 Task: Create List Swag in Board Customer Acquisition to Workspace Account Management. Create List Signage in Board Influencer Identification to Workspace Account Management. Create List Booth Design in Board Employee Skills Development and Training to Workspace Account Management
Action: Mouse moved to (529, 191)
Screenshot: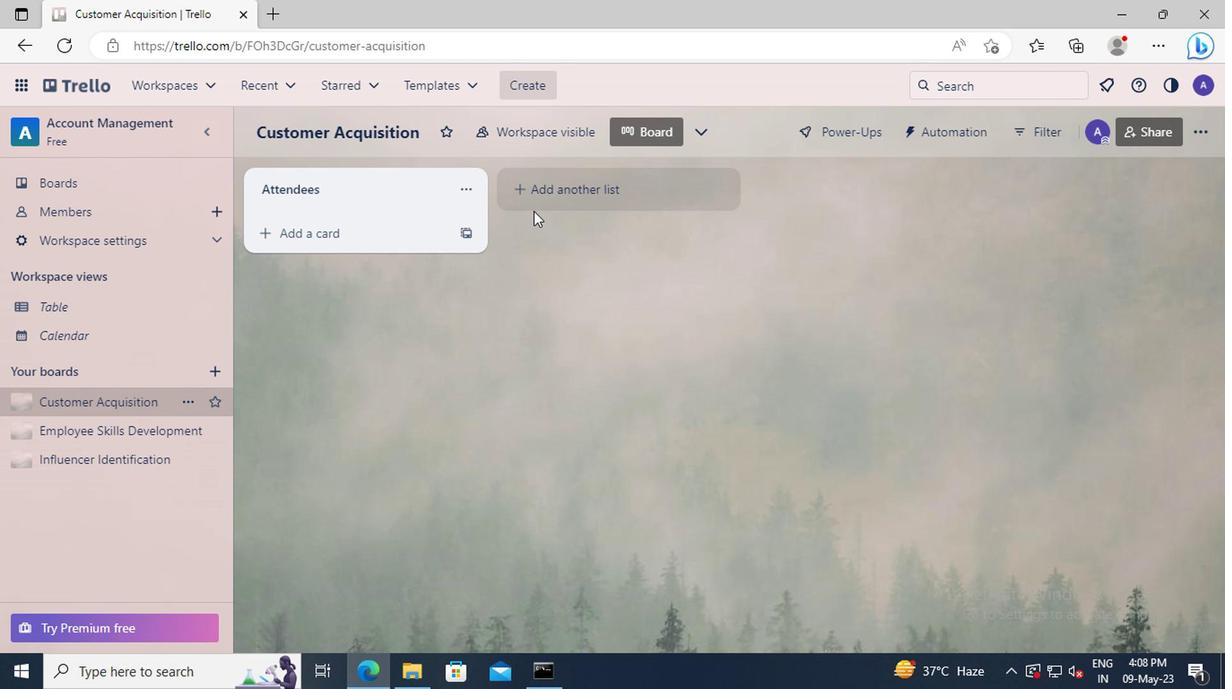 
Action: Mouse pressed left at (529, 191)
Screenshot: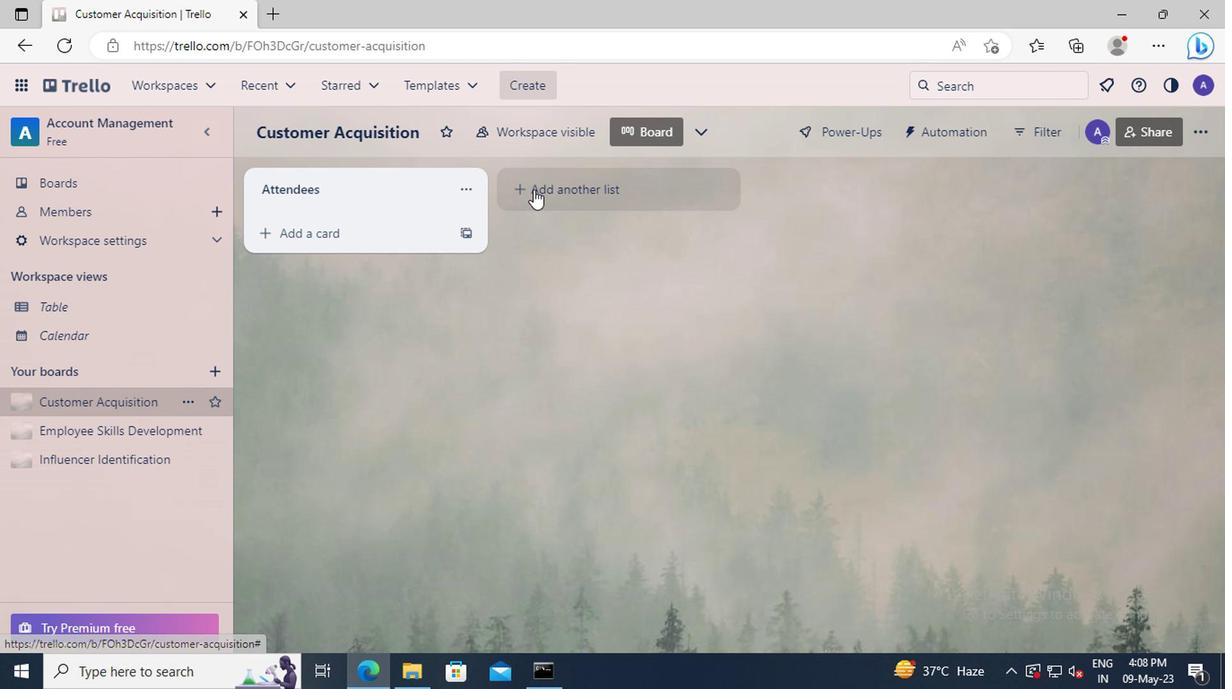 
Action: Key pressed <Key.shift>SWAG
Screenshot: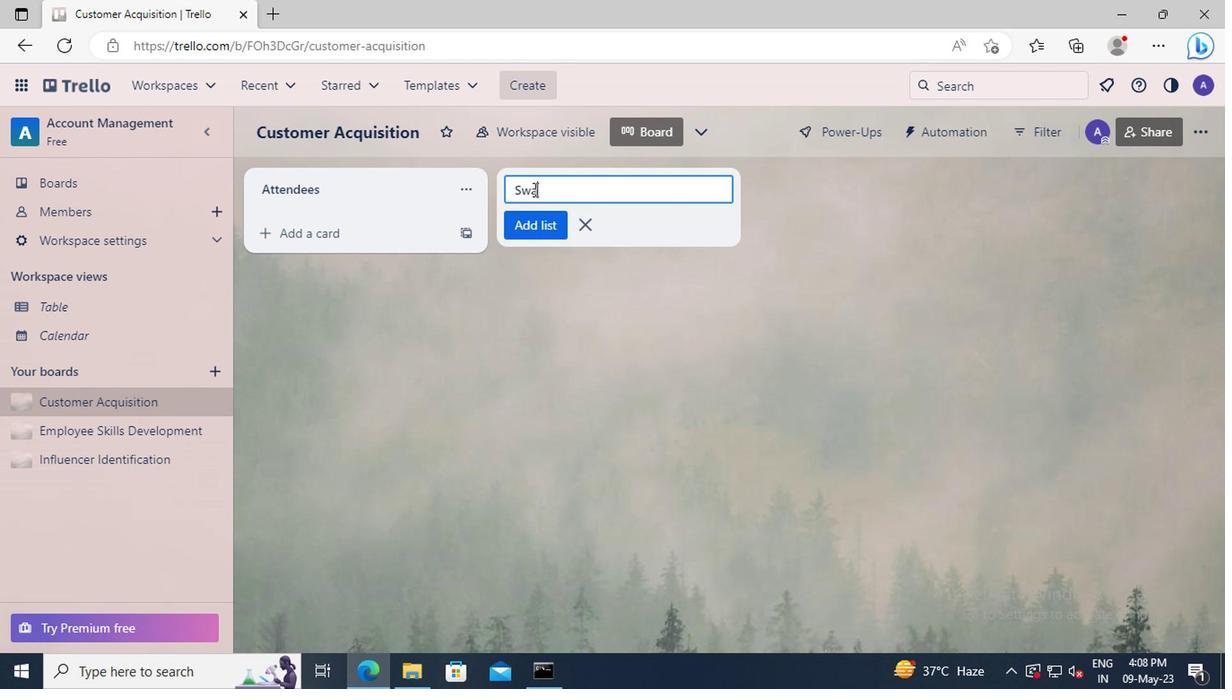 
Action: Mouse moved to (538, 219)
Screenshot: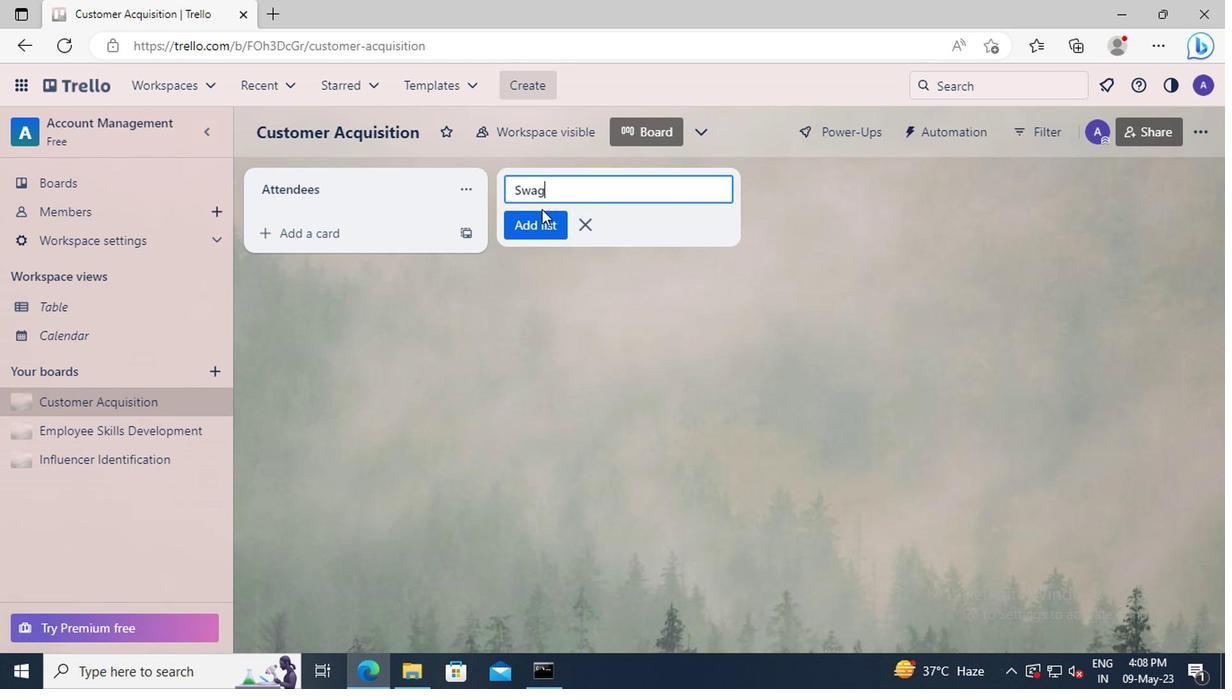 
Action: Mouse pressed left at (538, 219)
Screenshot: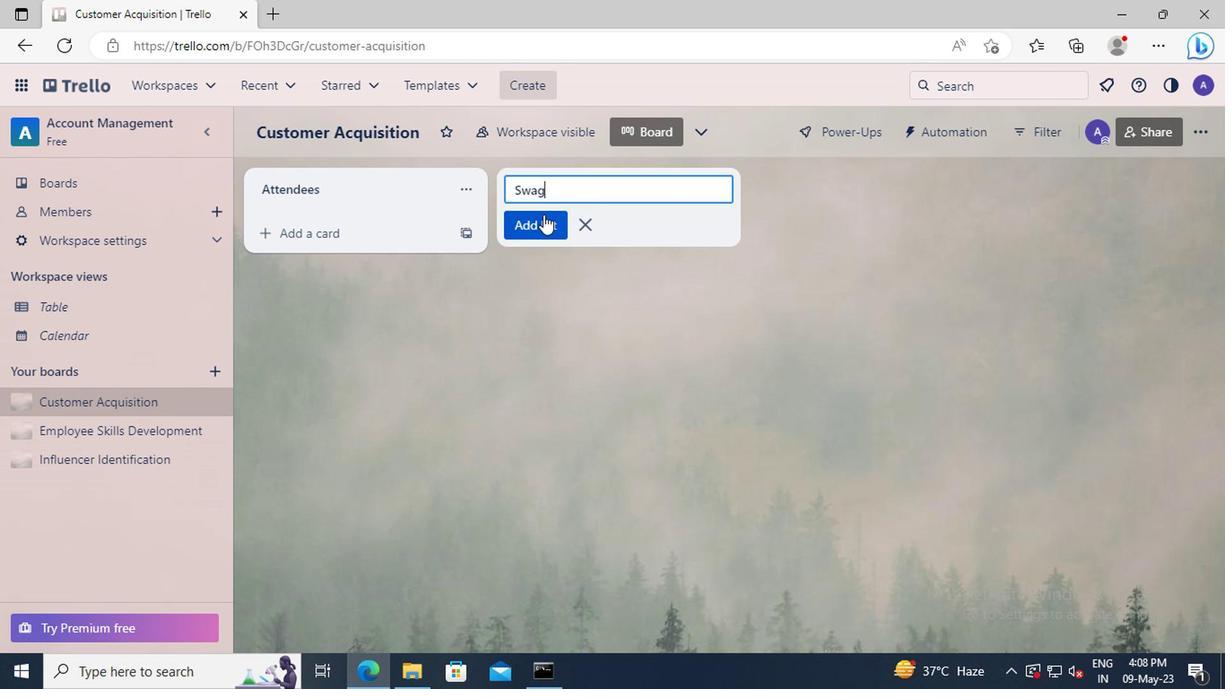 
Action: Mouse moved to (114, 462)
Screenshot: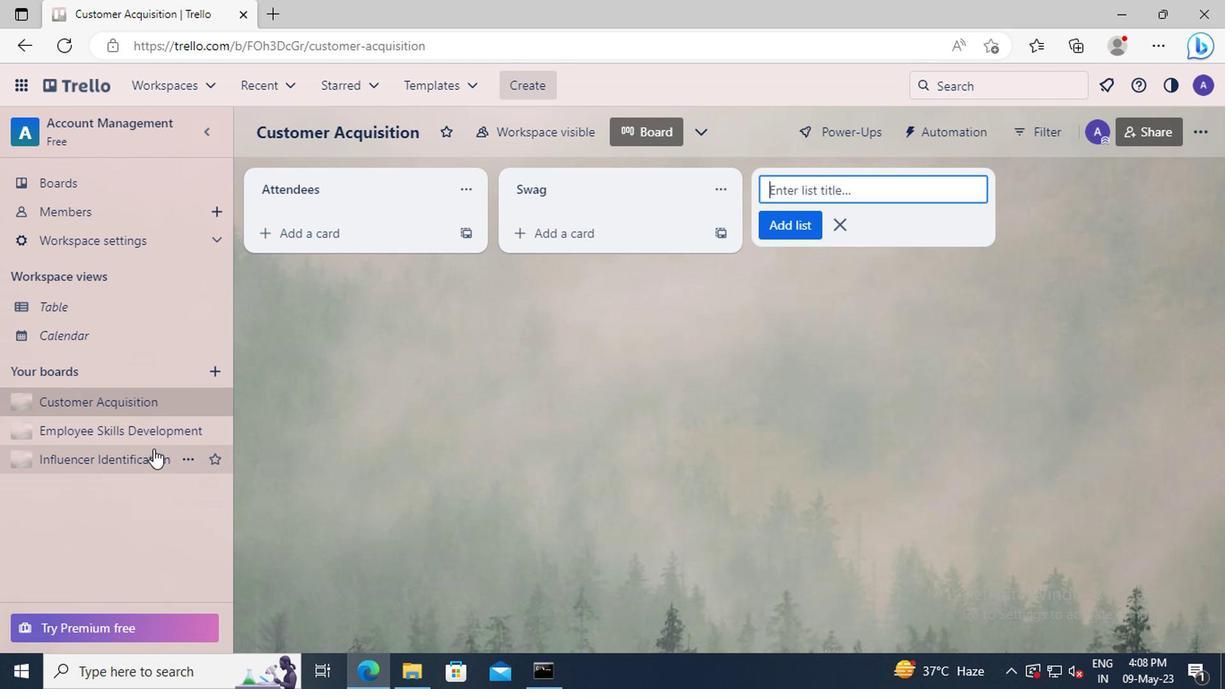 
Action: Mouse pressed left at (114, 462)
Screenshot: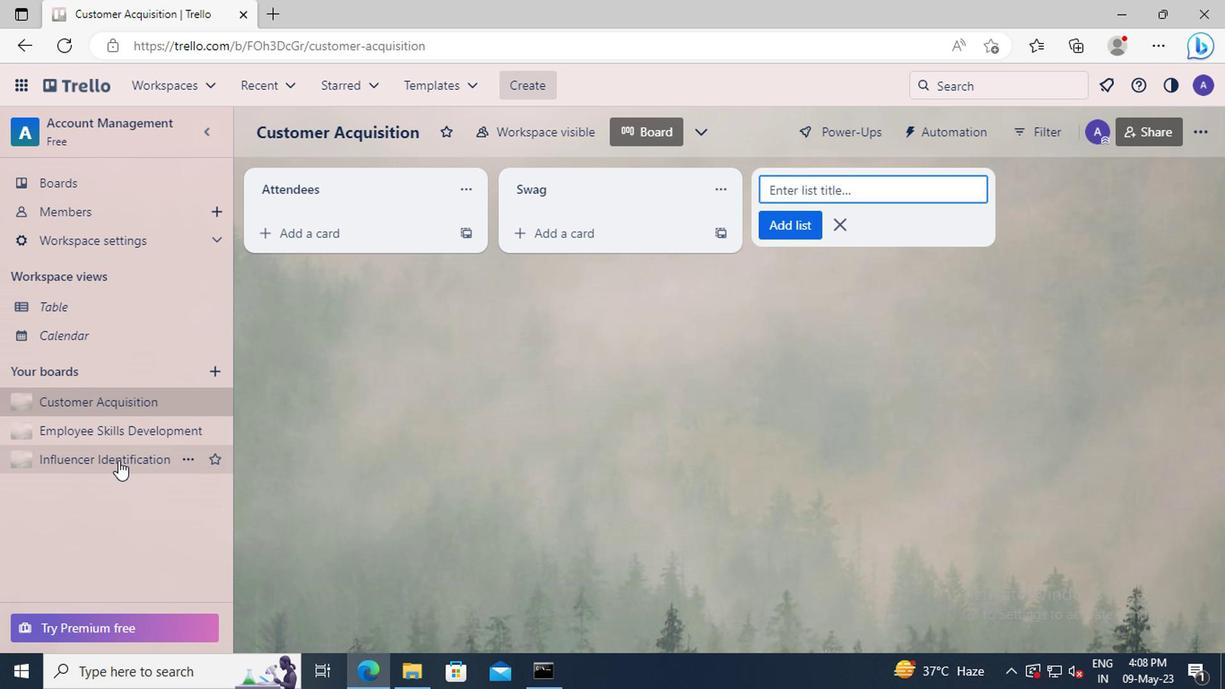 
Action: Mouse moved to (538, 184)
Screenshot: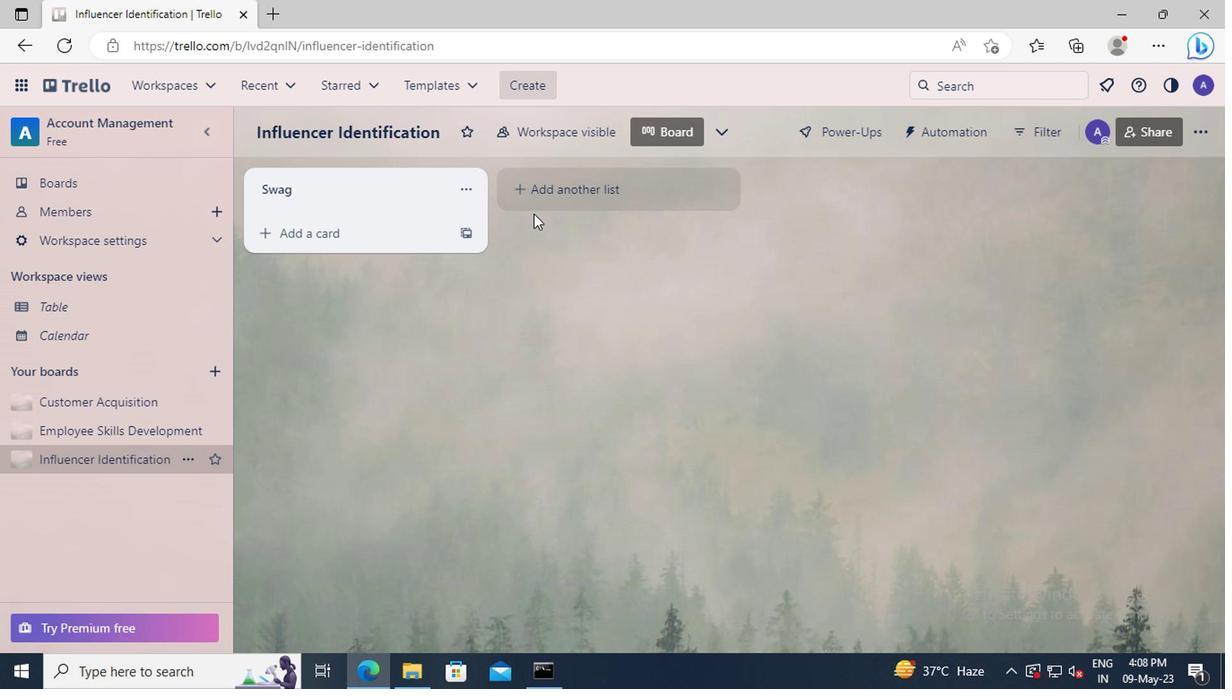 
Action: Mouse pressed left at (538, 184)
Screenshot: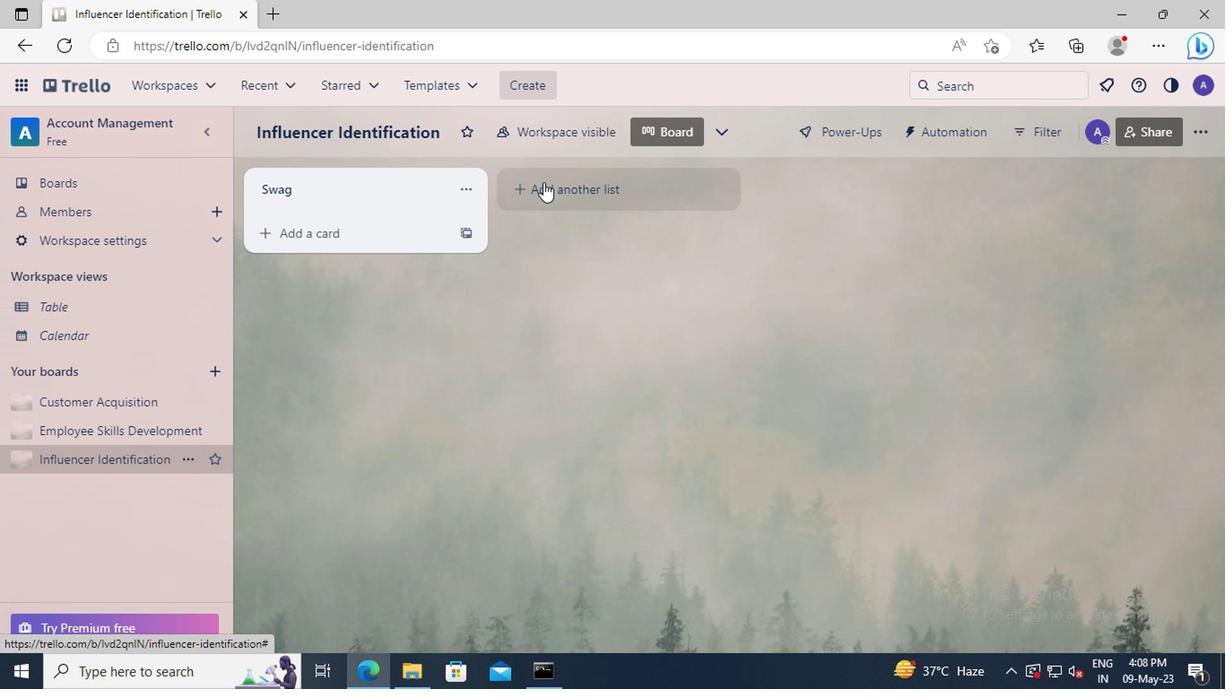 
Action: Key pressed <Key.shift>SIGNAGE
Screenshot: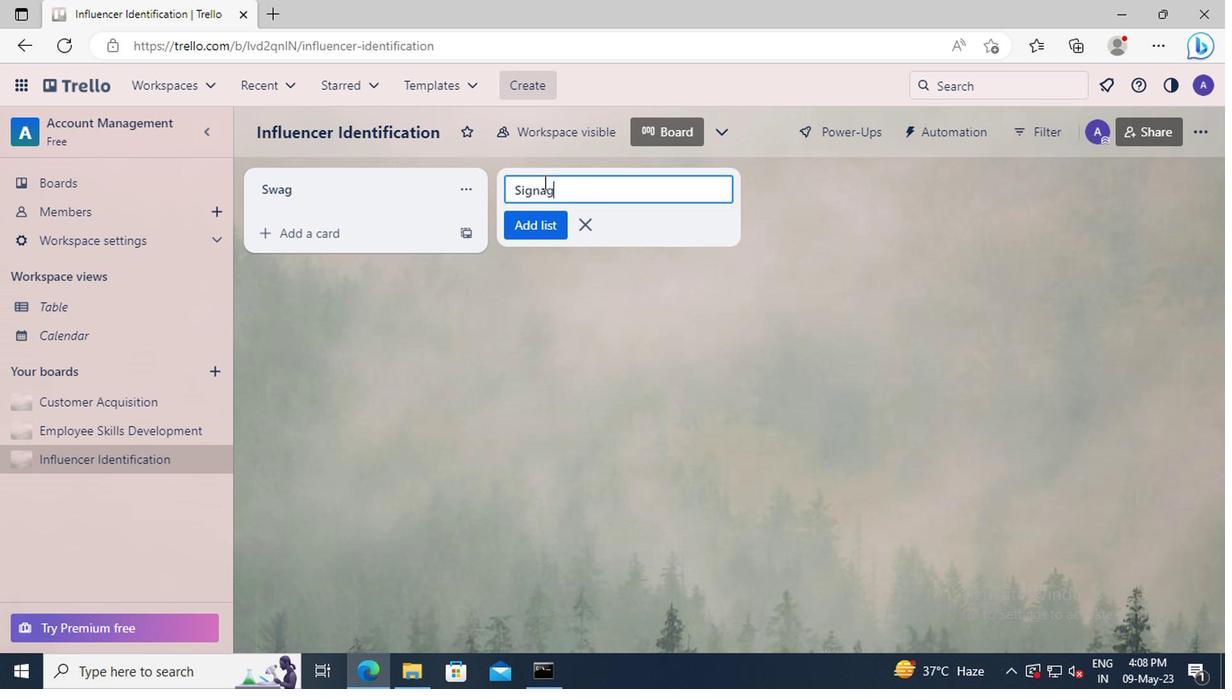
Action: Mouse moved to (534, 224)
Screenshot: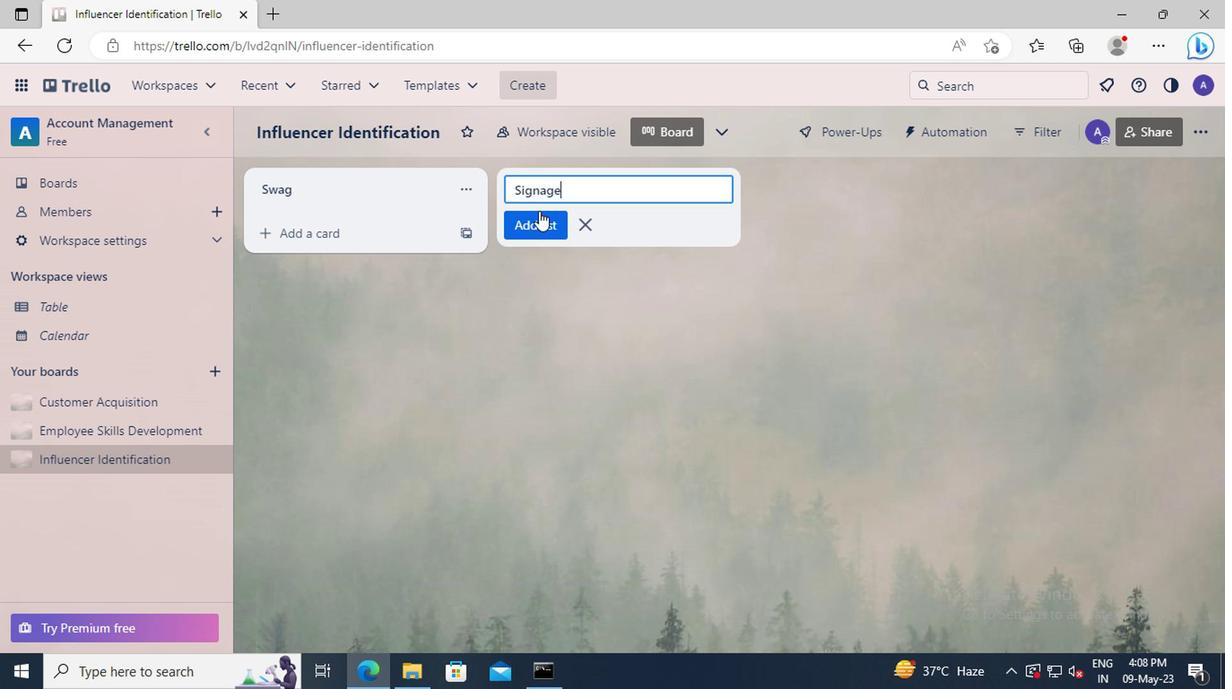
Action: Mouse pressed left at (534, 224)
Screenshot: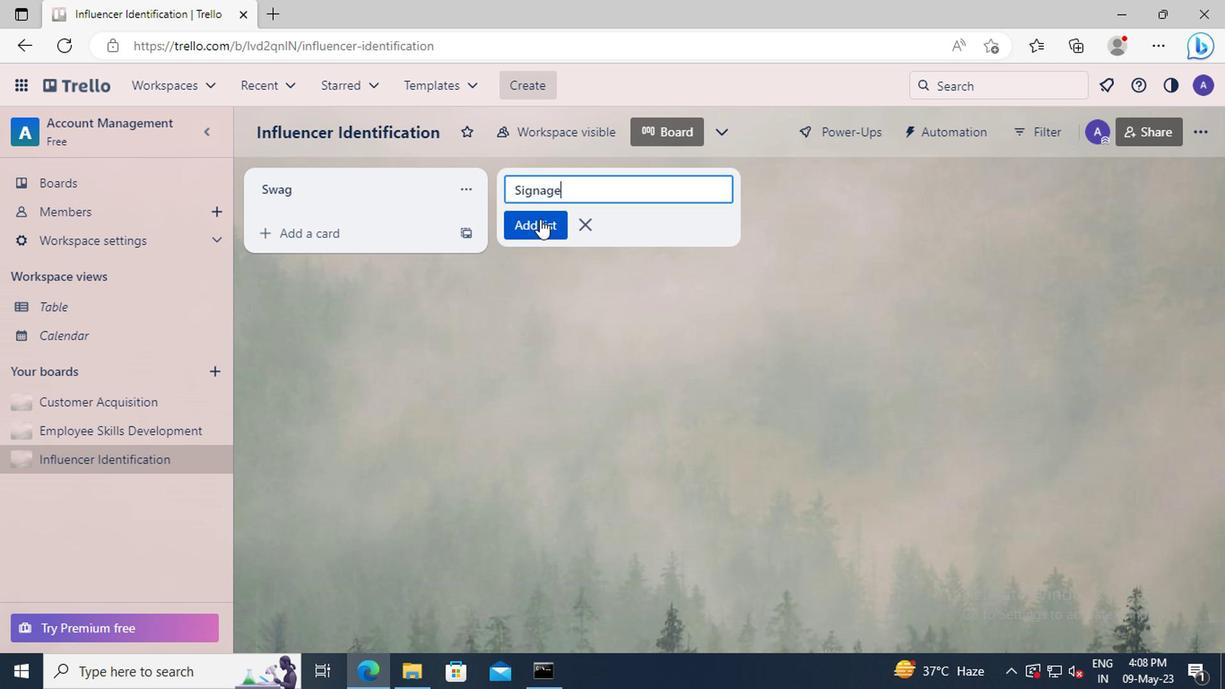 
Action: Mouse moved to (132, 433)
Screenshot: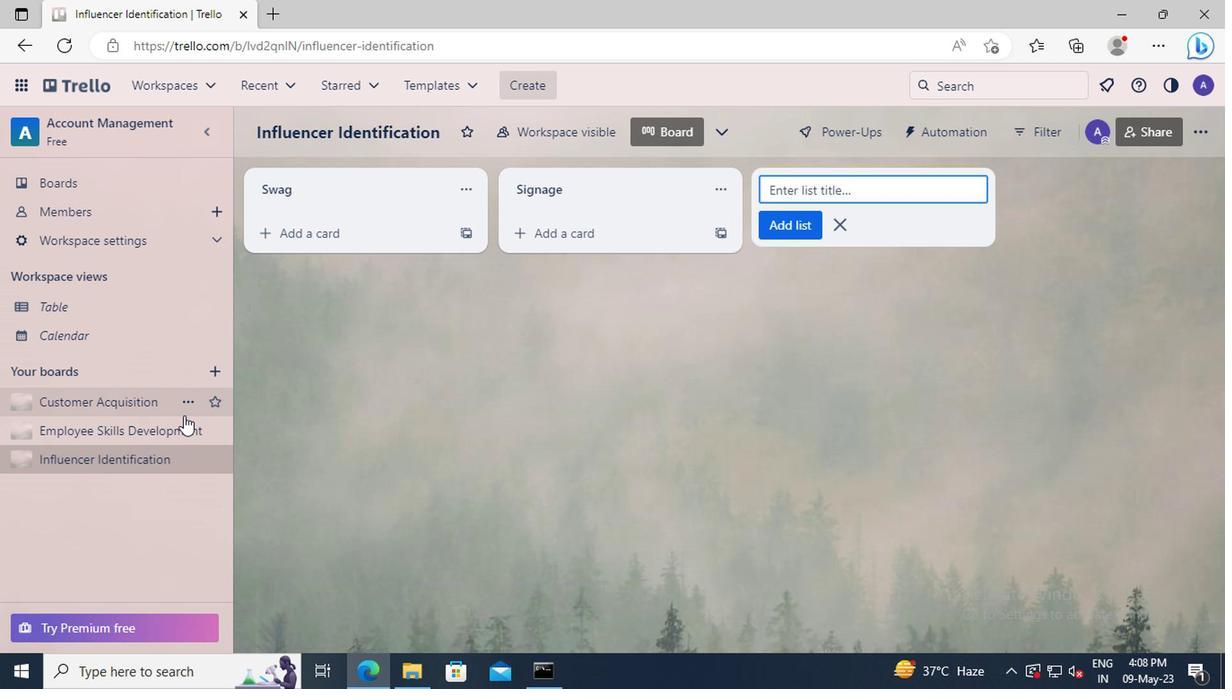 
Action: Mouse pressed left at (132, 433)
Screenshot: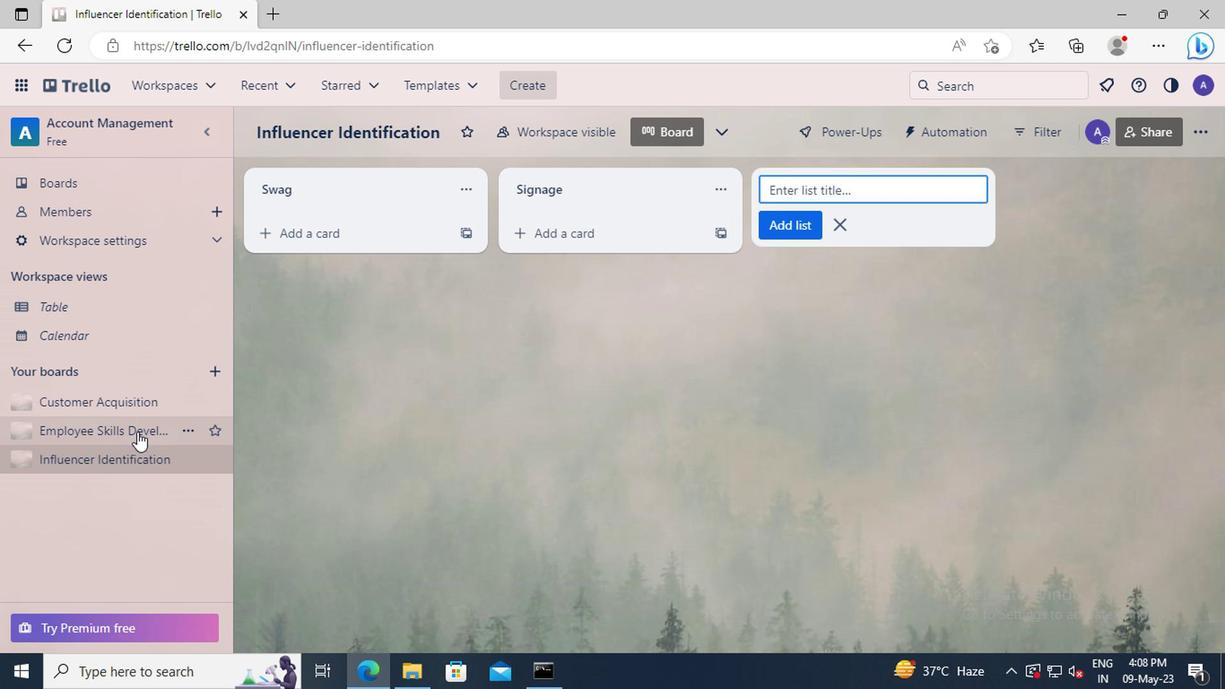 
Action: Mouse moved to (548, 190)
Screenshot: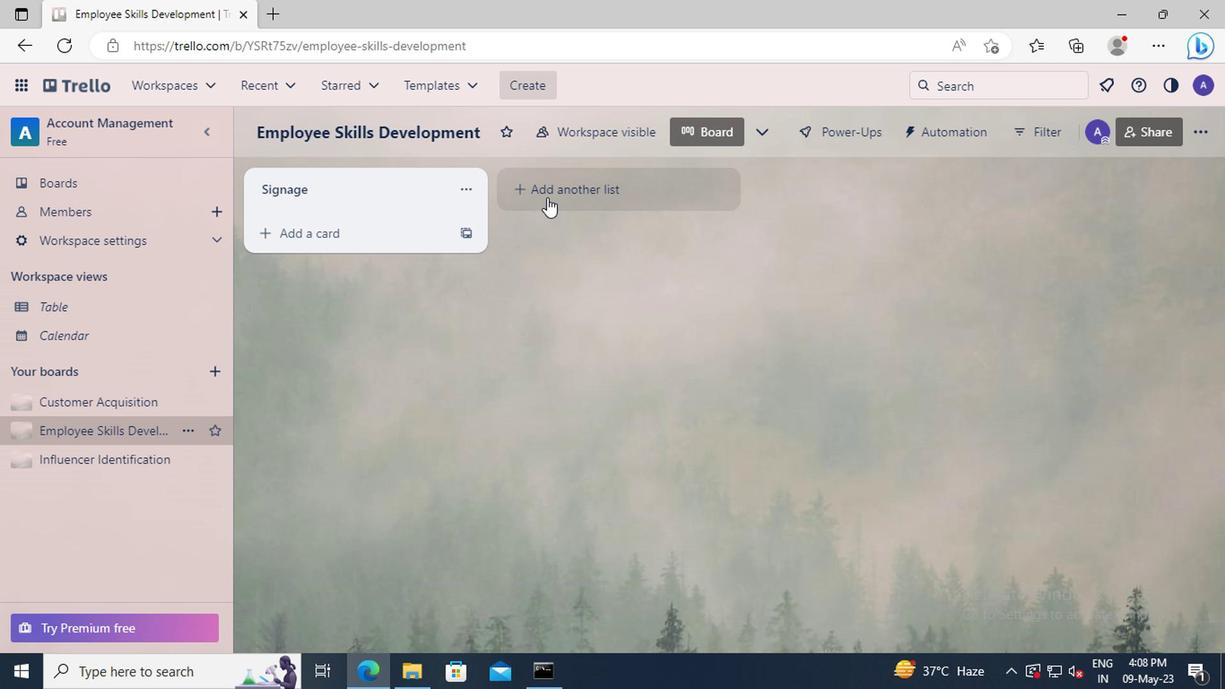 
Action: Mouse pressed left at (548, 190)
Screenshot: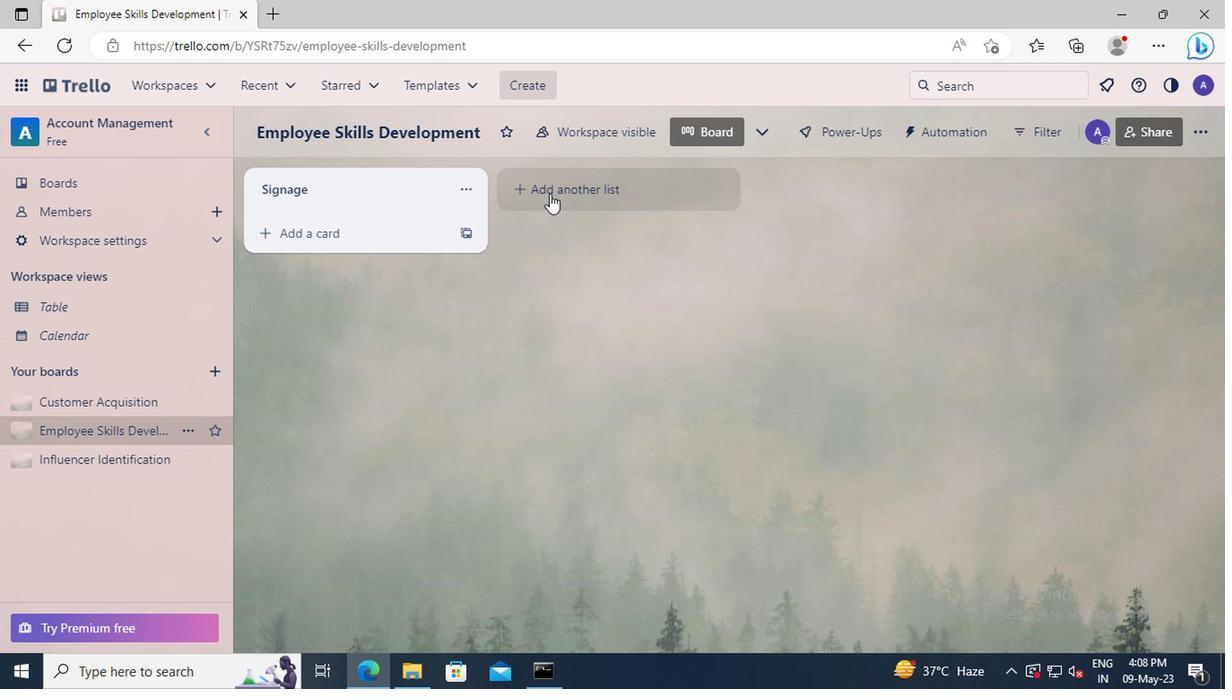 
Action: Key pressed <Key.shift>BOOTH<Key.space><Key.shift>DESIGN
Screenshot: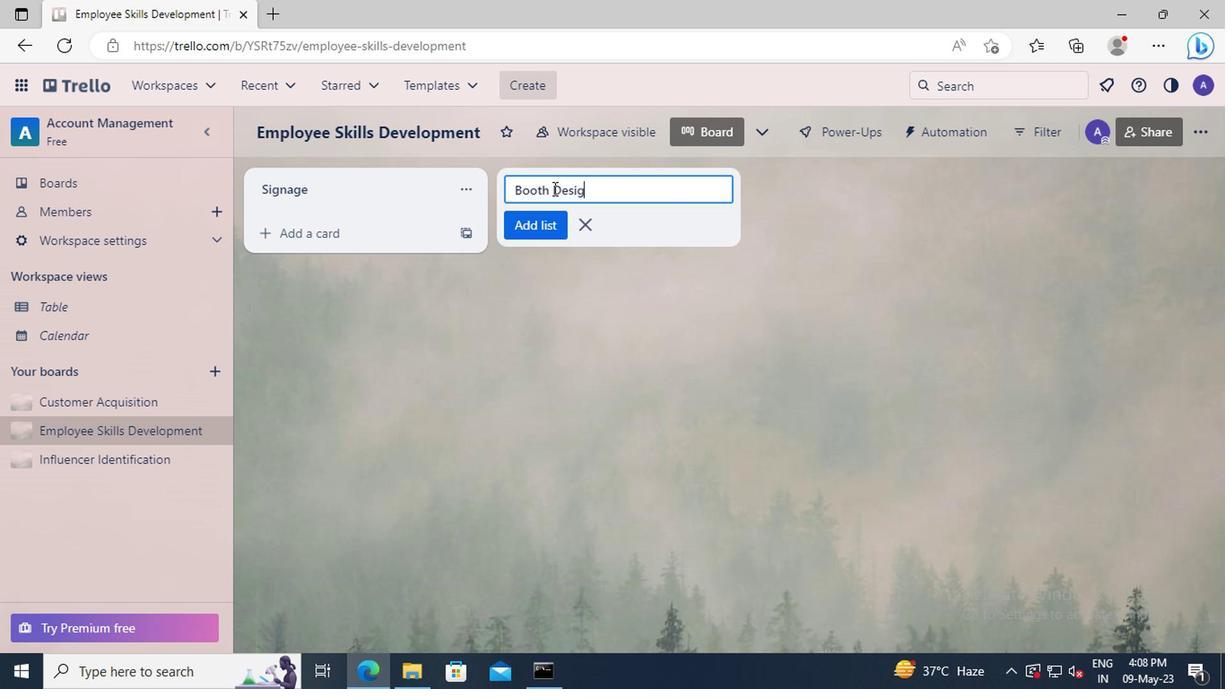 
Action: Mouse moved to (540, 224)
Screenshot: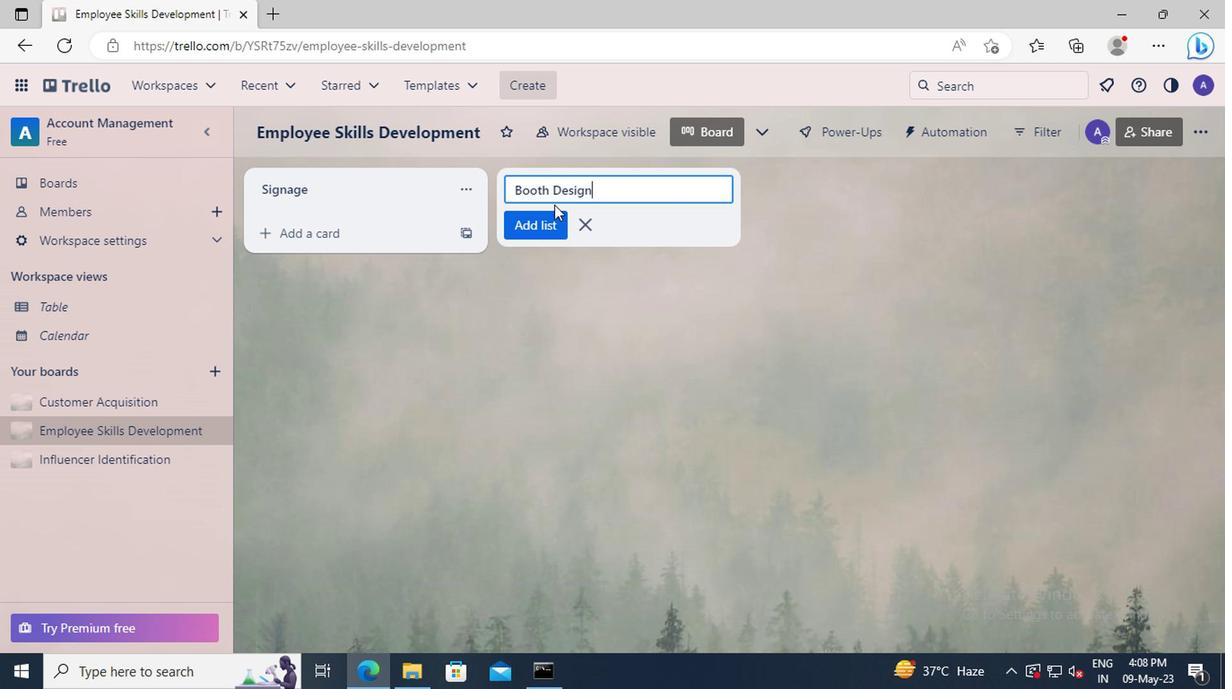 
Action: Mouse pressed left at (540, 224)
Screenshot: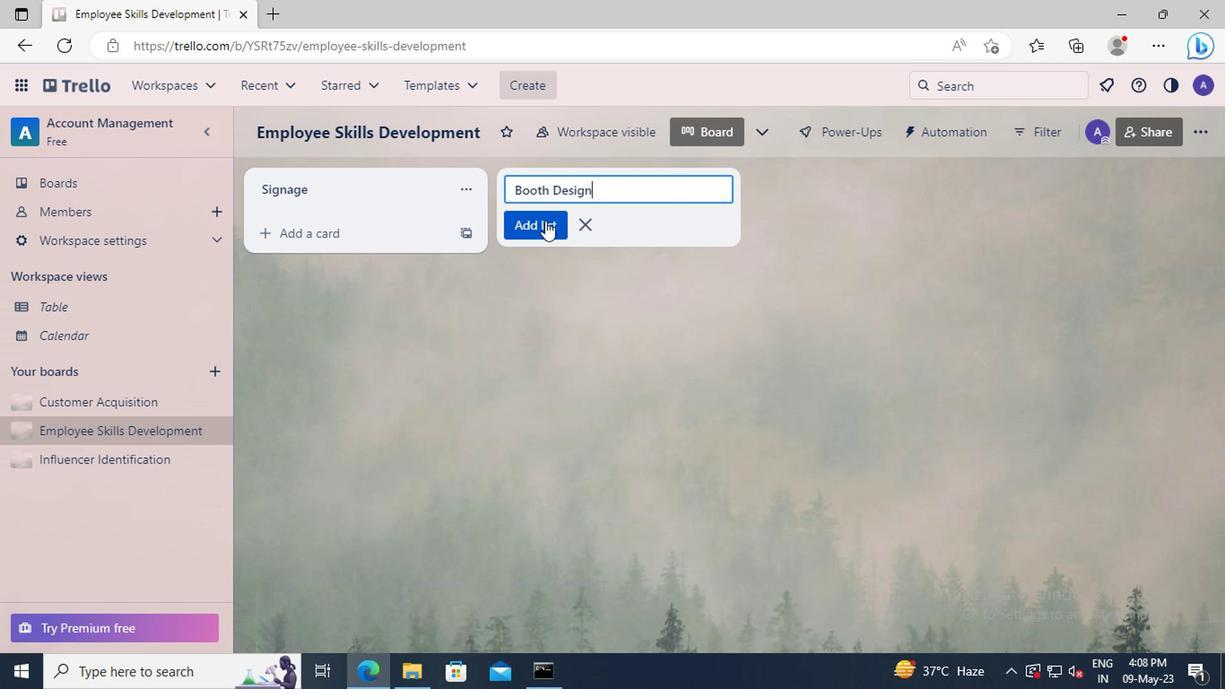 
Action: Mouse moved to (539, 226)
Screenshot: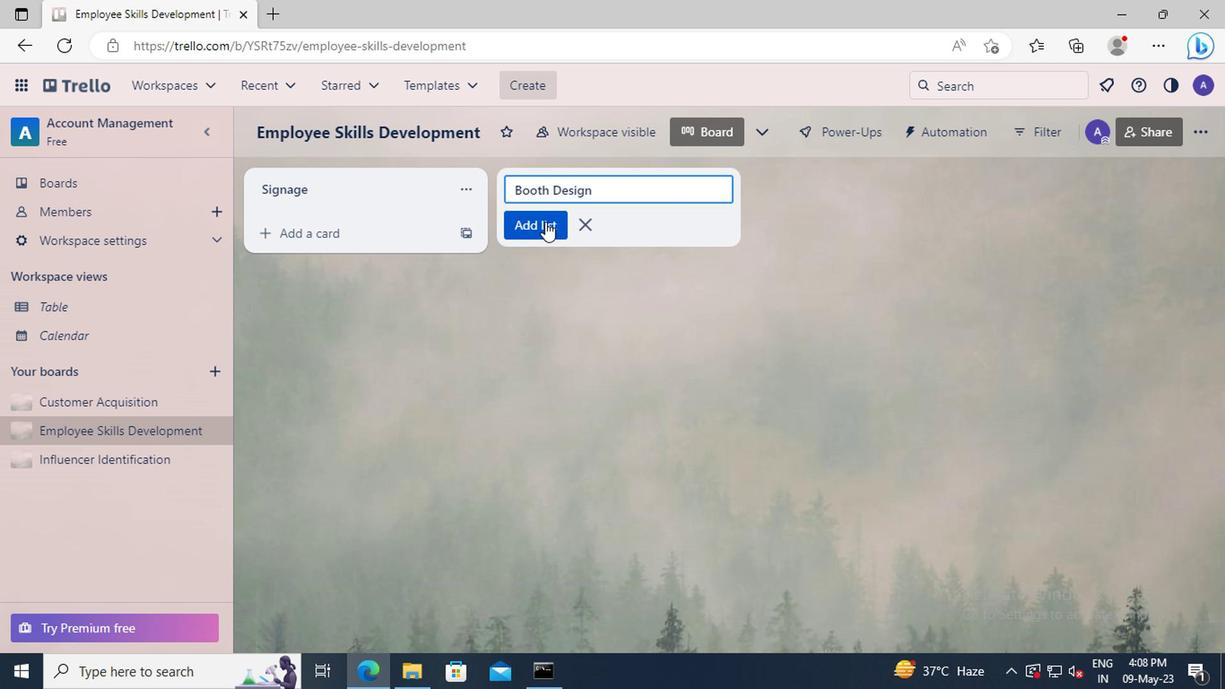 
